 Task: Share your contact folder with a colleague using Microsoft Outlook.
Action: Mouse moved to (4, 84)
Screenshot: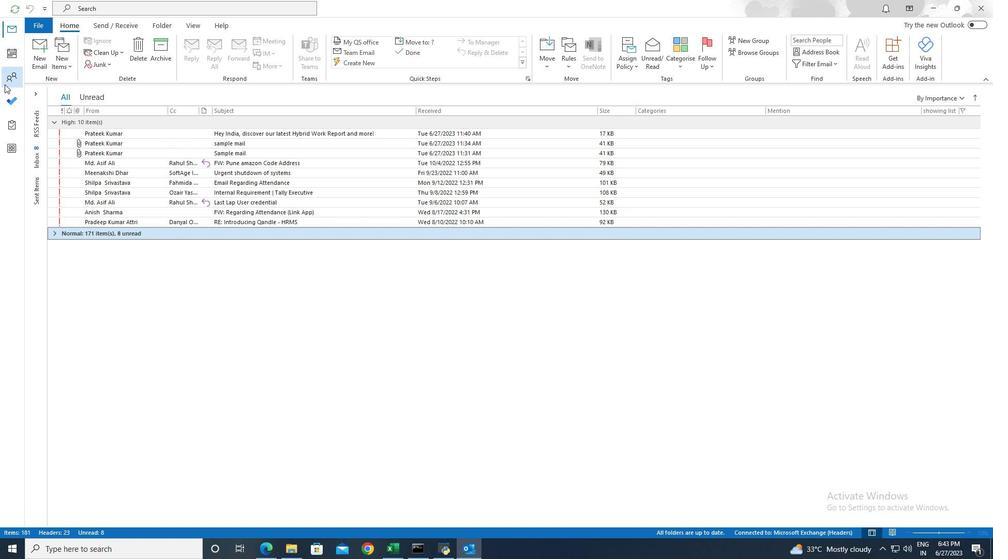 
Action: Mouse pressed left at (4, 84)
Screenshot: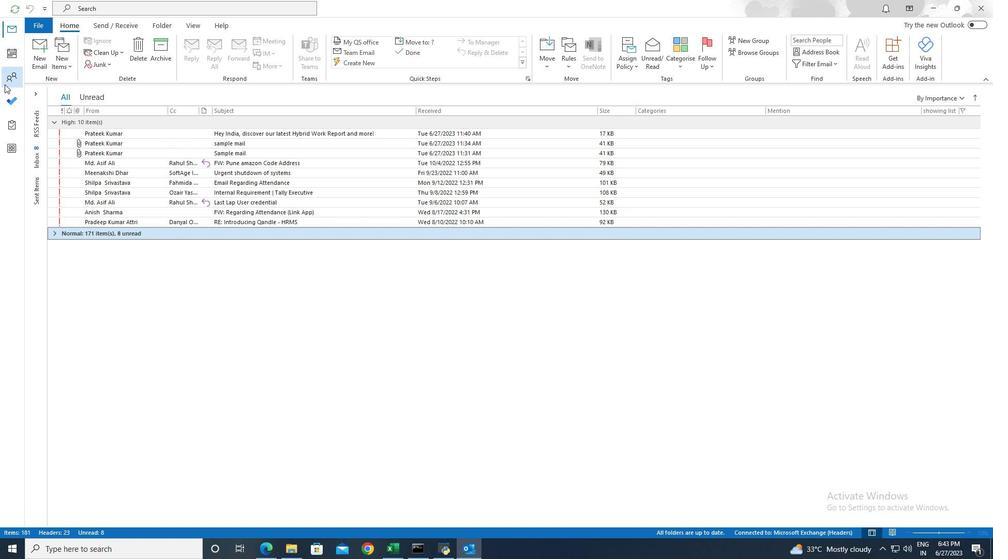 
Action: Mouse moved to (154, 25)
Screenshot: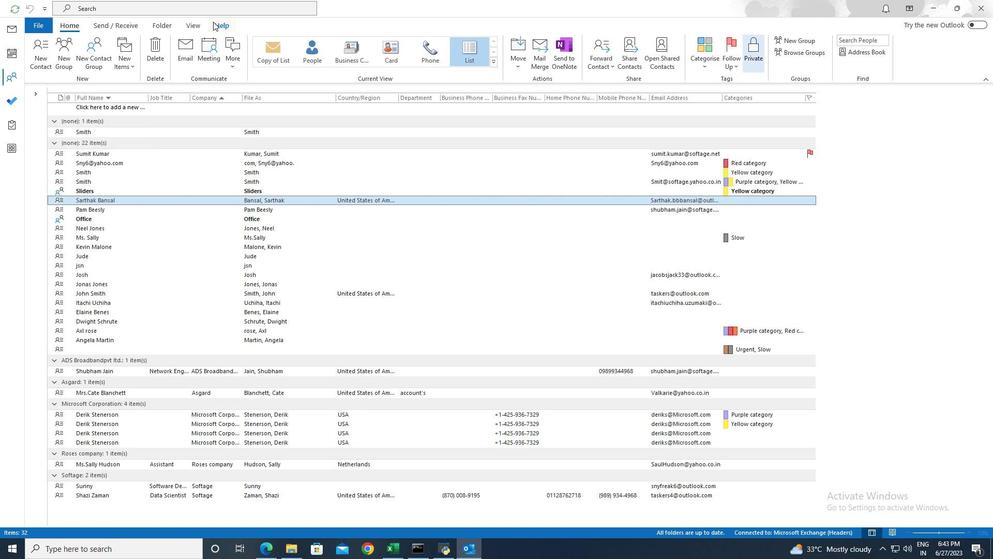 
Action: Mouse pressed left at (154, 25)
Screenshot: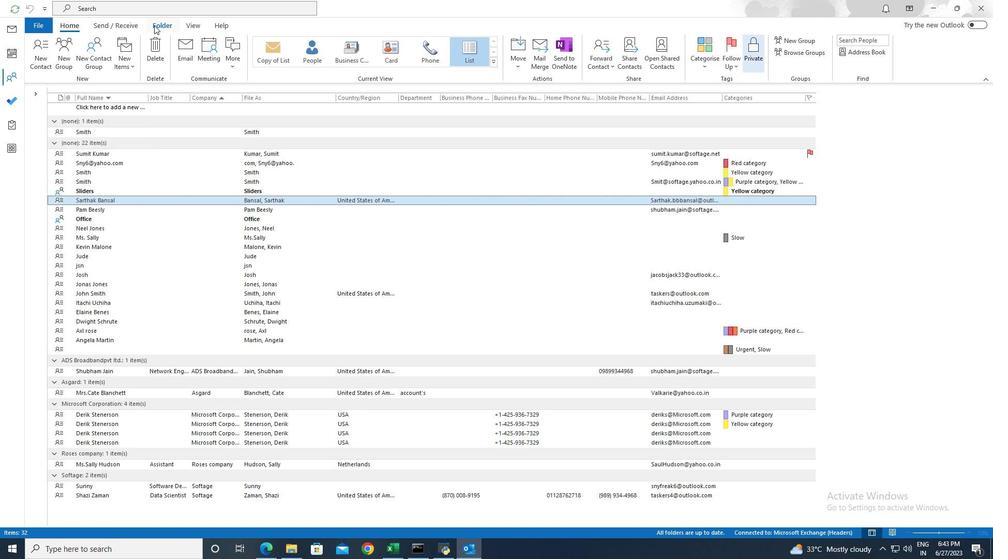 
Action: Mouse moved to (157, 44)
Screenshot: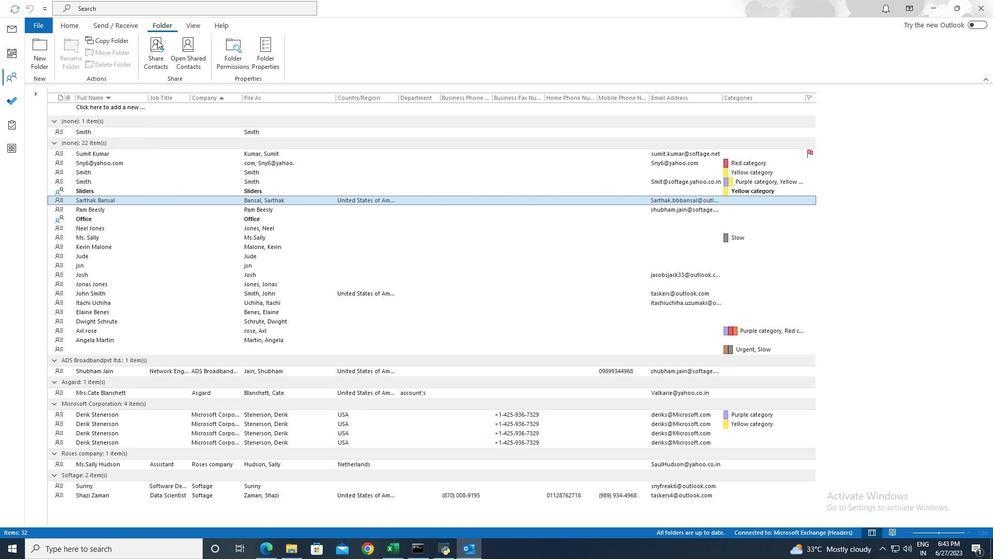 
Action: Mouse pressed left at (157, 44)
Screenshot: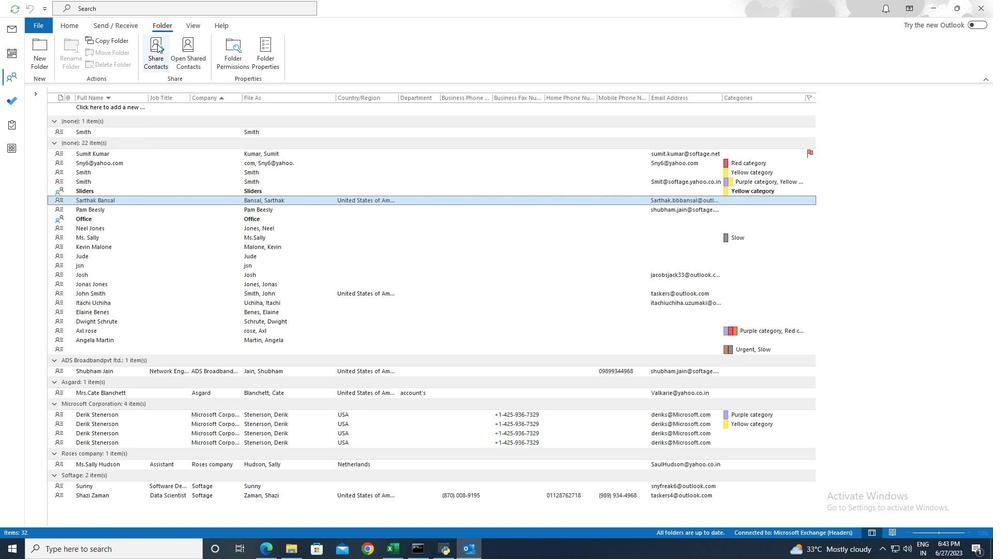 
Action: Mouse moved to (169, 185)
Screenshot: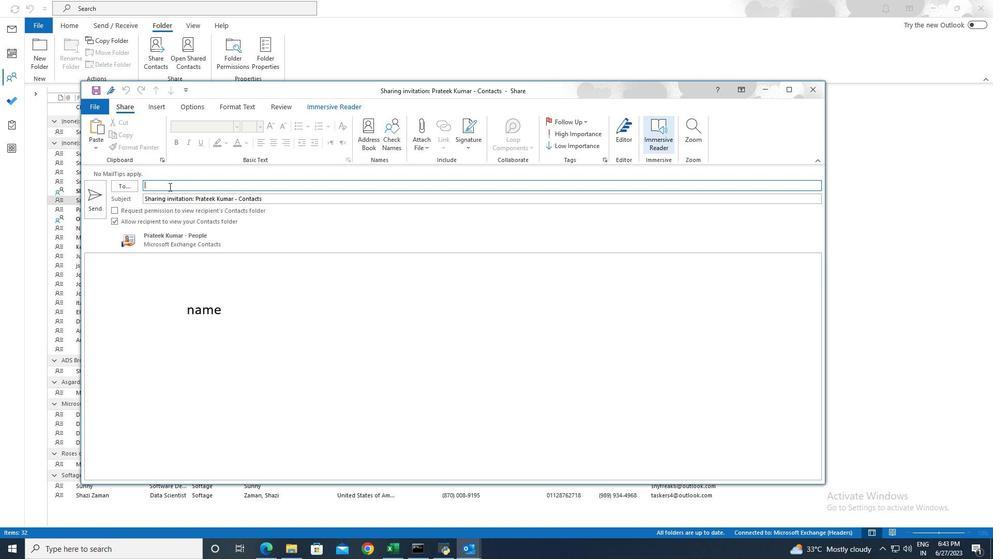 
Action: Key pressed uchi
Screenshot: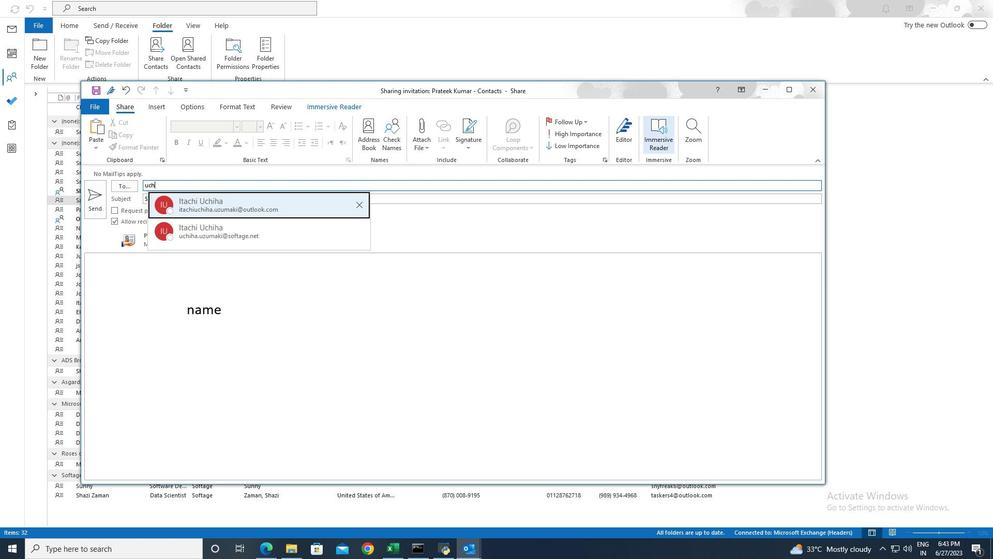 
Action: Mouse moved to (204, 229)
Screenshot: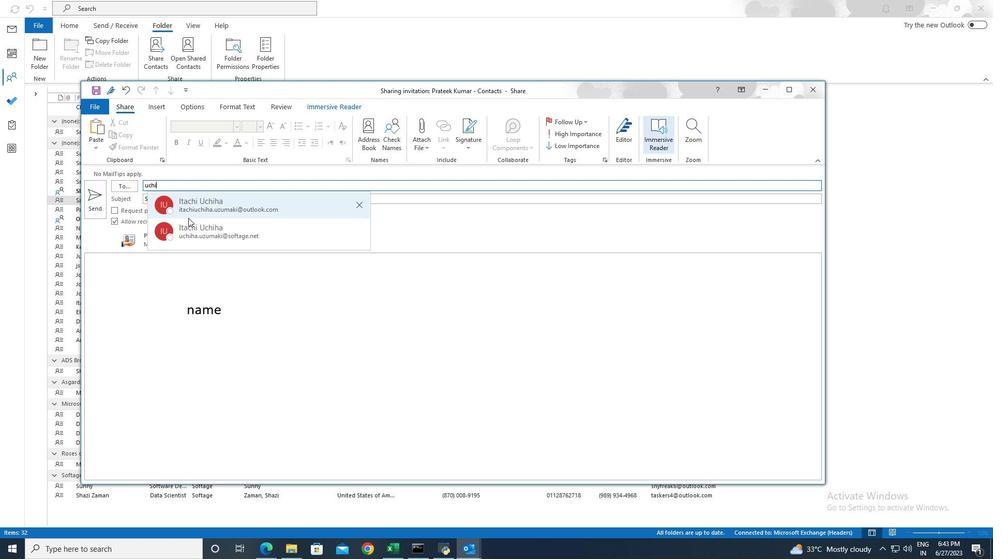 
Action: Mouse pressed left at (204, 229)
Screenshot: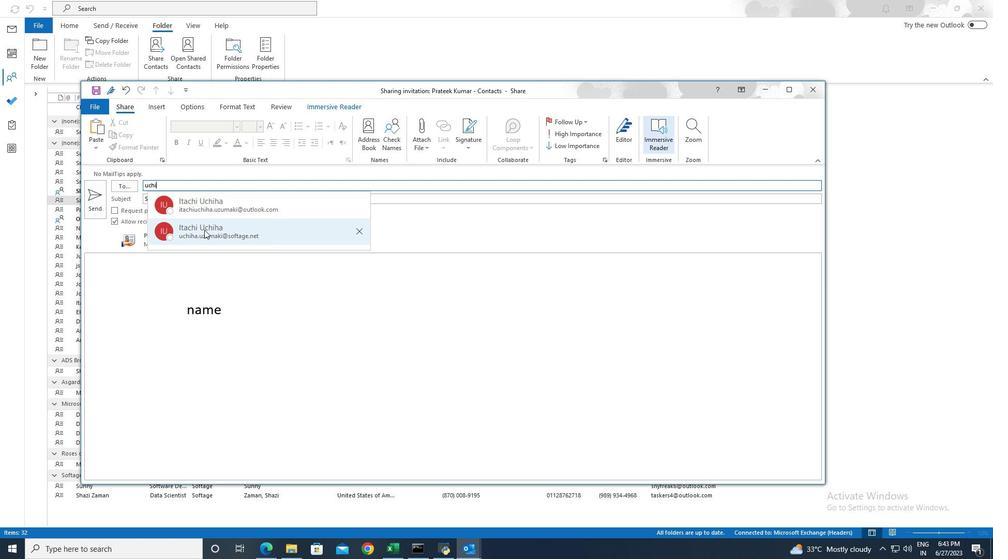
Action: Mouse moved to (375, 137)
Screenshot: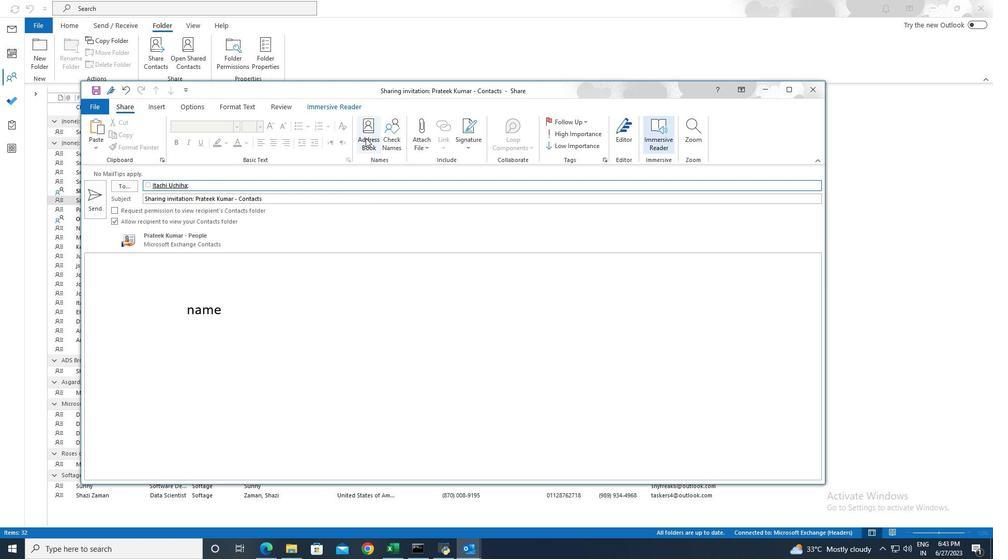 
Action: Mouse pressed left at (375, 137)
Screenshot: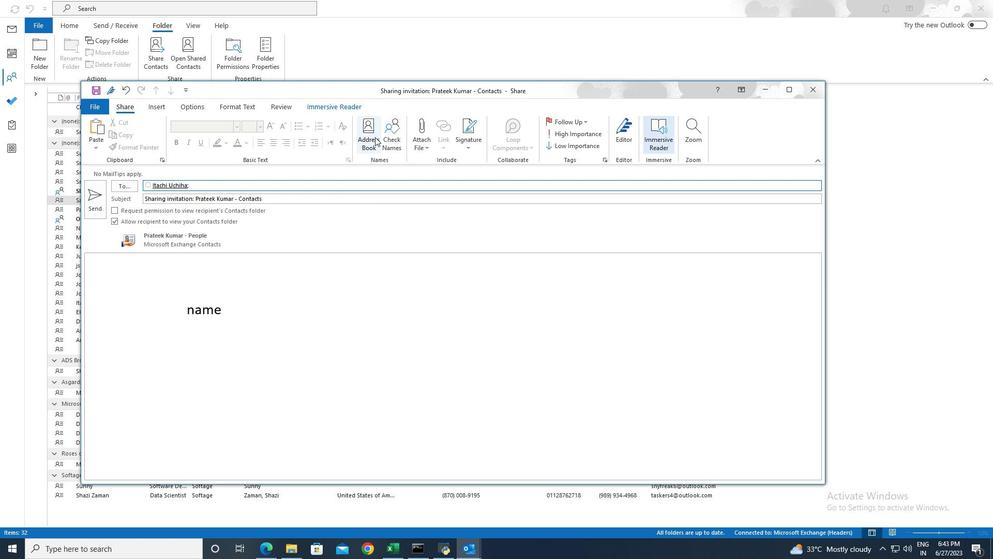 
Action: Mouse moved to (548, 196)
Screenshot: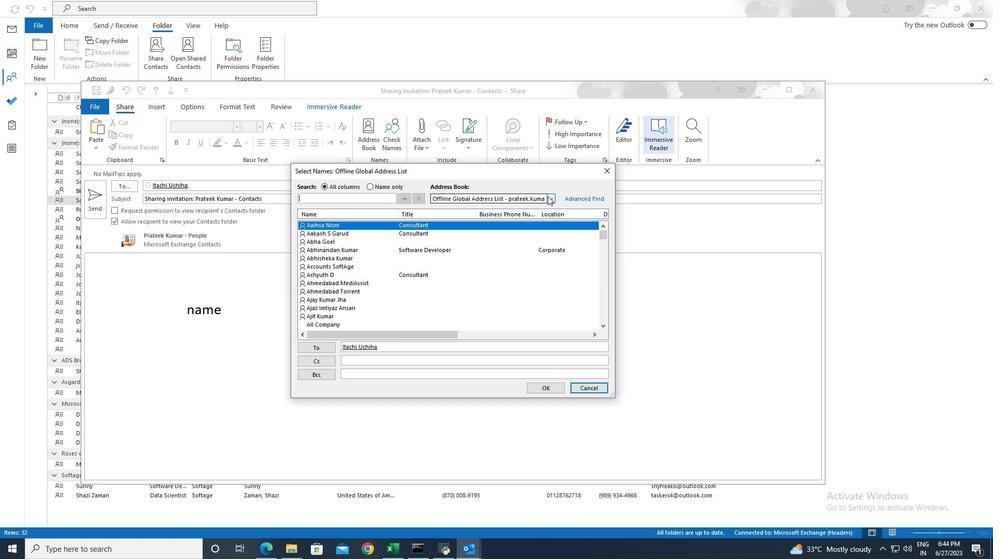 
Action: Mouse pressed left at (548, 196)
Screenshot: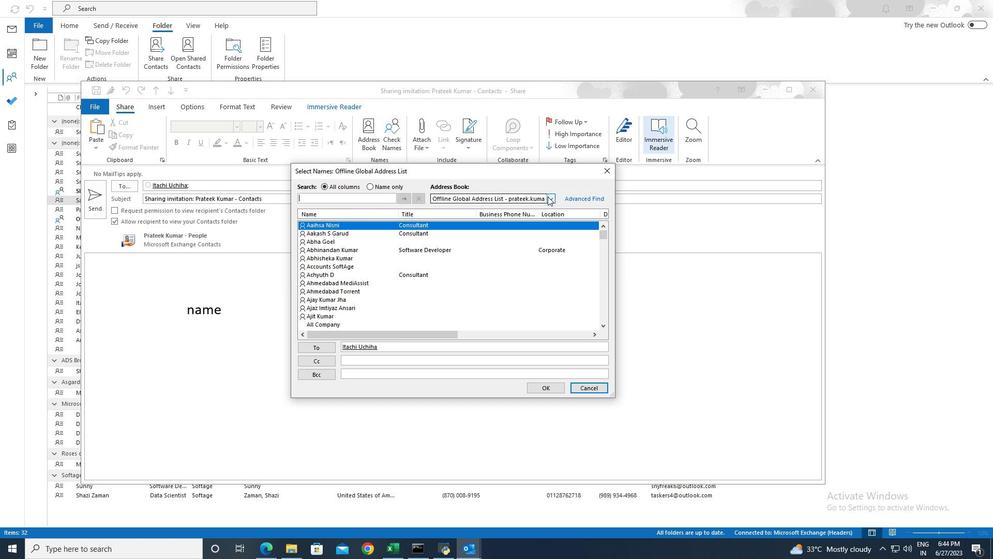 
Action: Mouse moved to (468, 216)
Screenshot: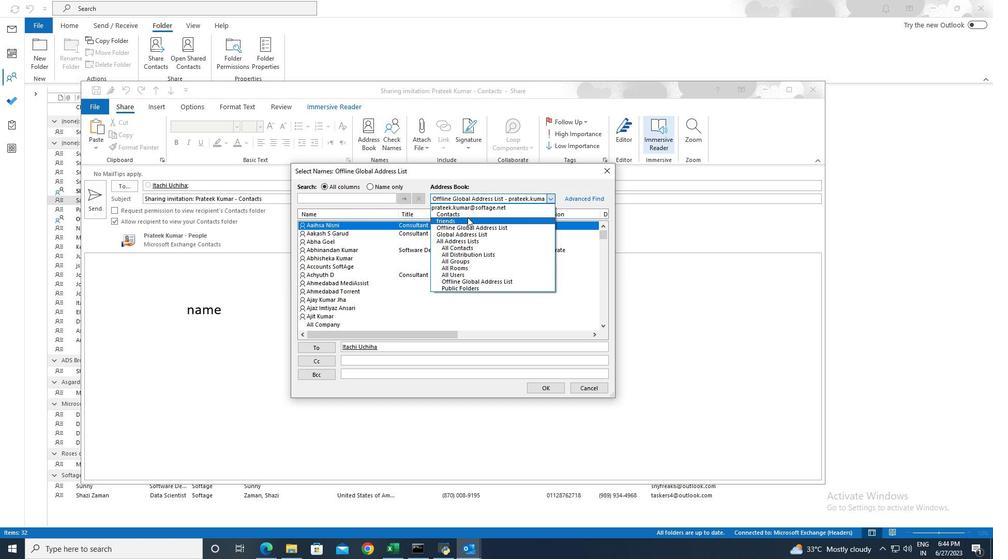 
Action: Mouse pressed left at (468, 216)
Screenshot: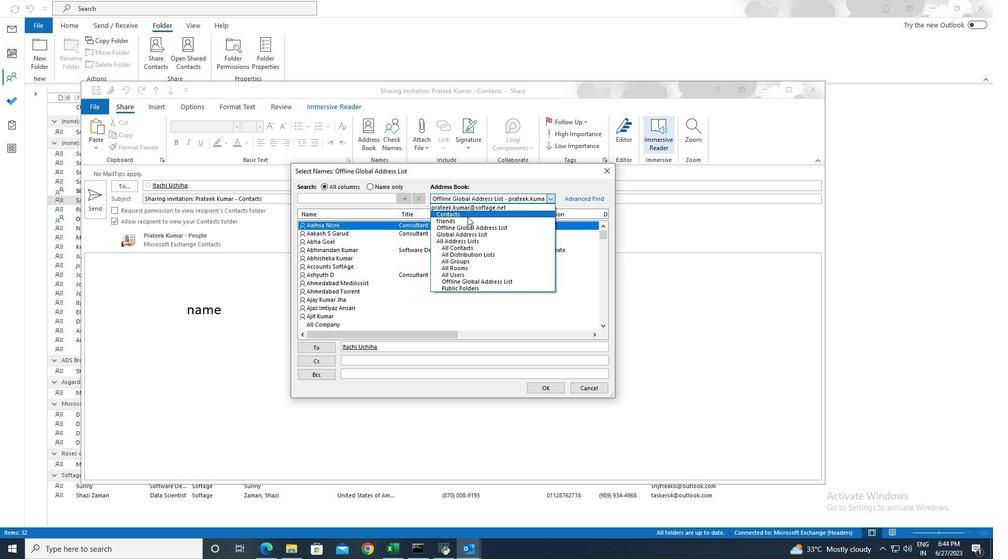 
Action: Mouse moved to (330, 324)
Screenshot: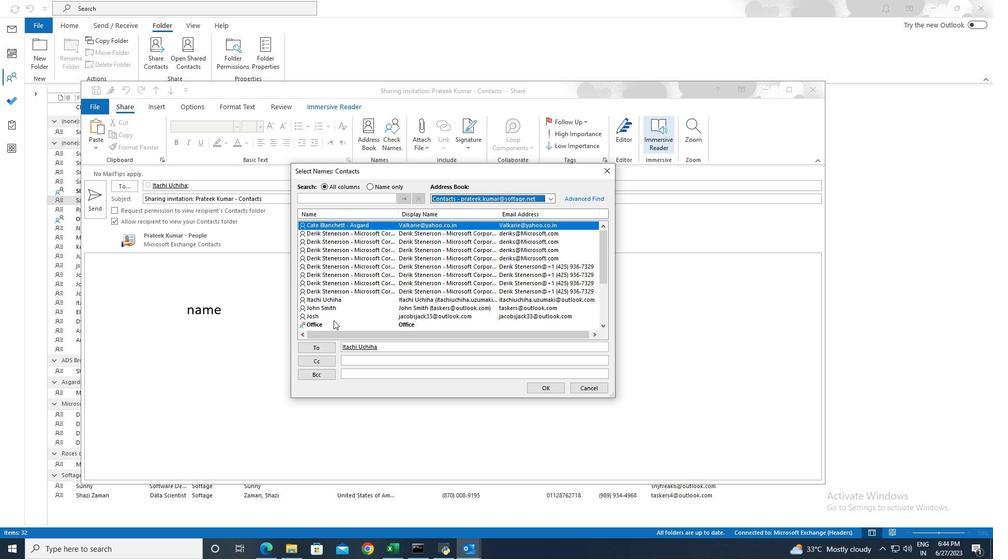 
Action: Mouse pressed left at (330, 324)
Screenshot: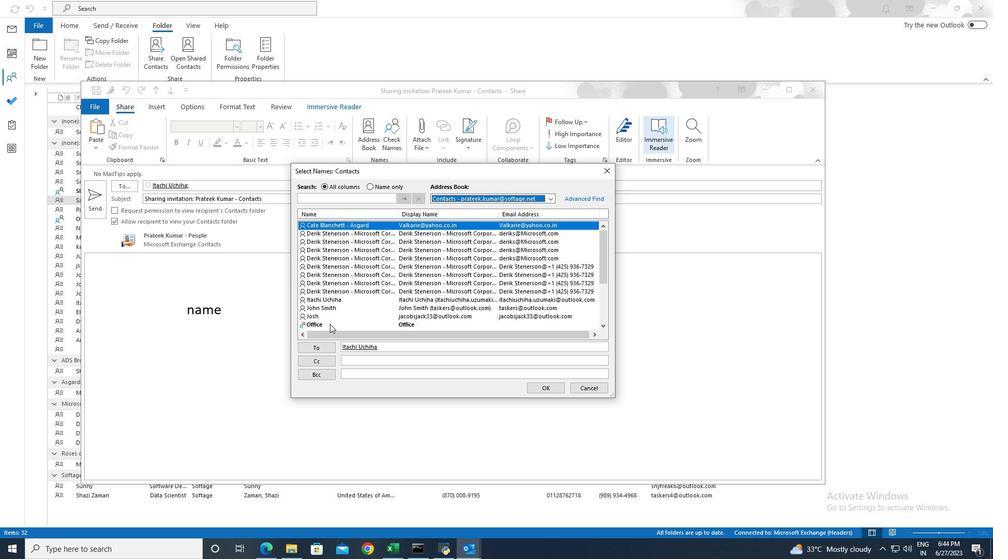 
Action: Mouse moved to (304, 346)
Screenshot: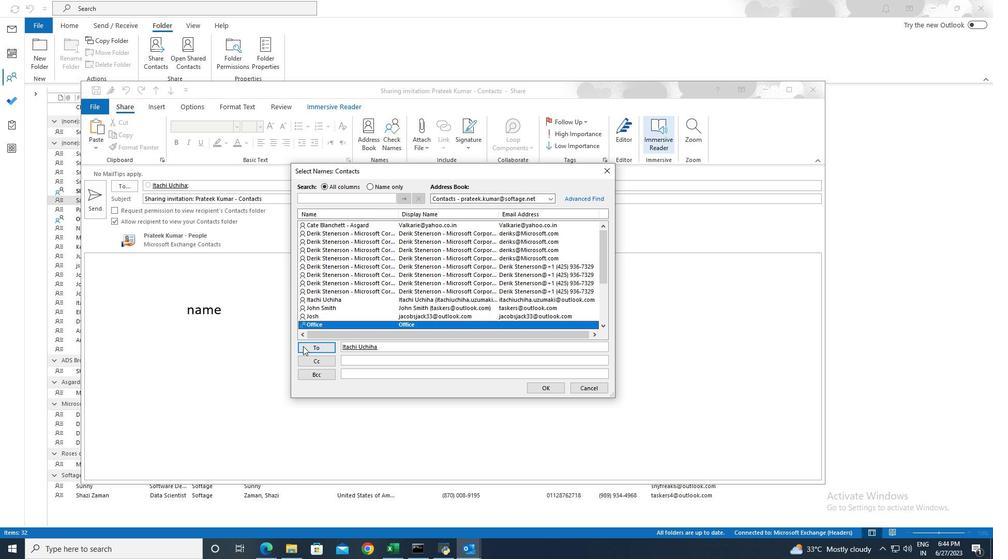 
Action: Mouse pressed left at (304, 346)
Screenshot: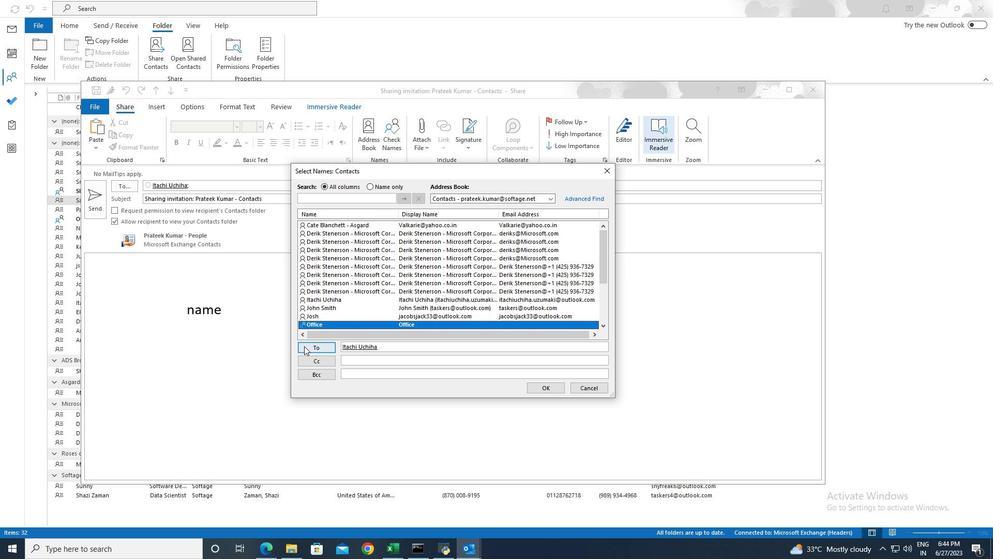 
Action: Mouse moved to (550, 386)
Screenshot: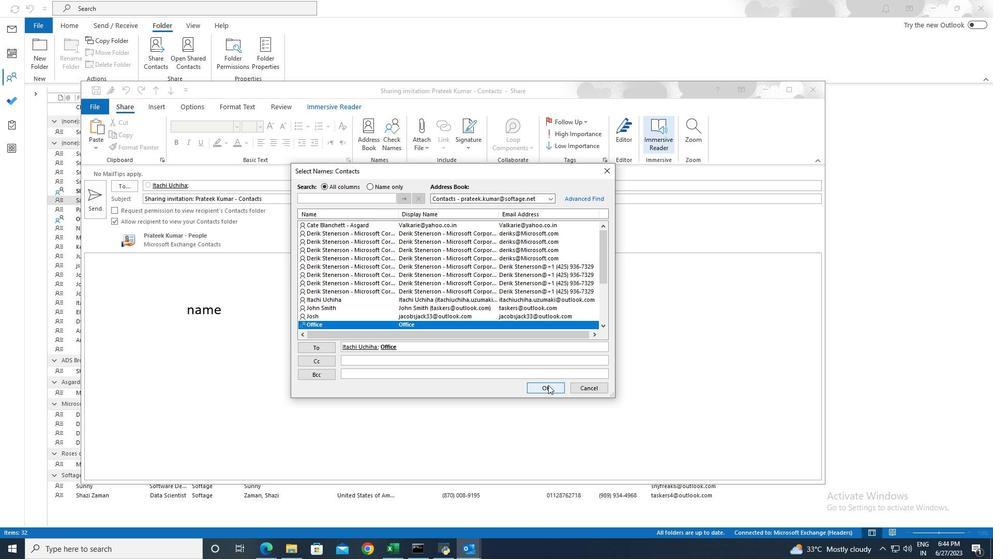 
Action: Mouse pressed left at (550, 386)
Screenshot: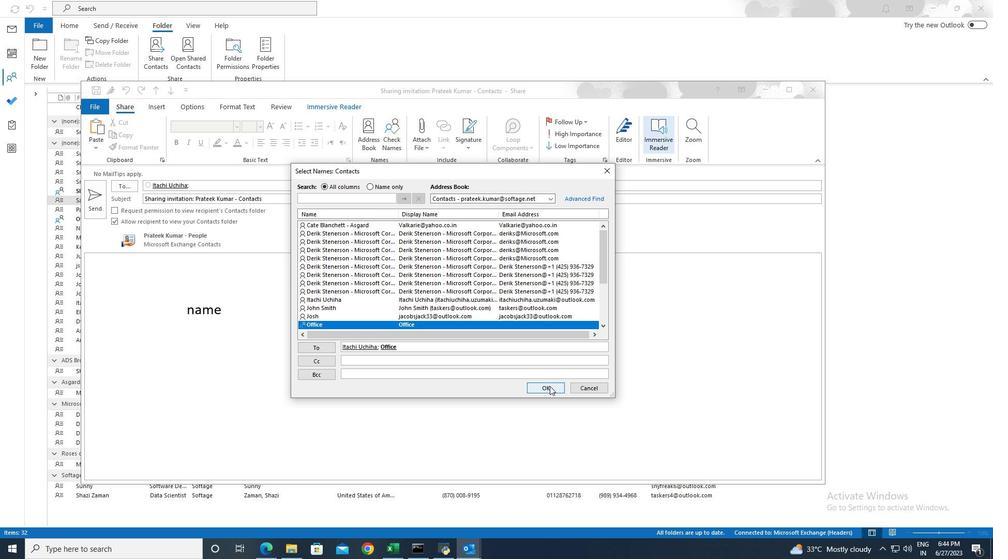 
Action: Mouse moved to (114, 222)
Screenshot: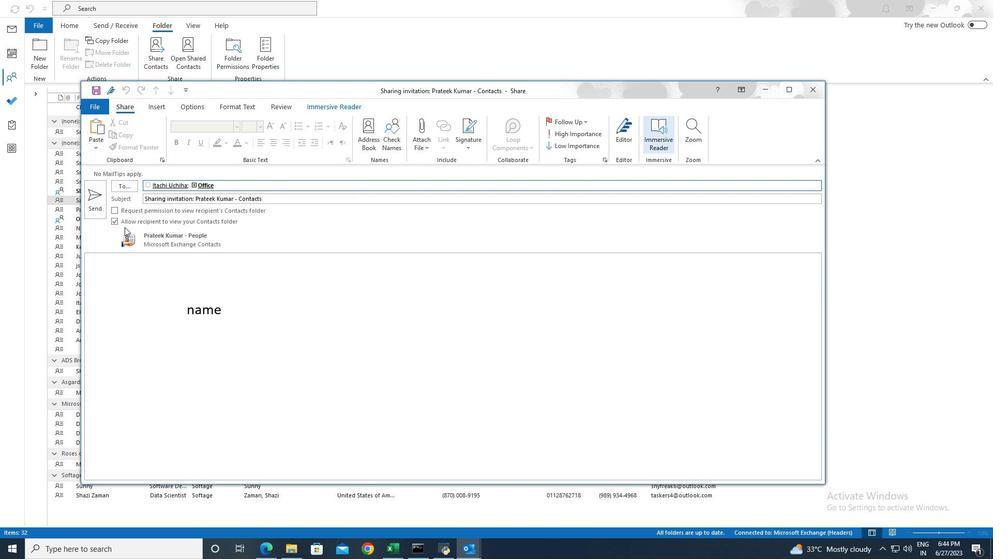 
Action: Mouse pressed left at (114, 222)
Screenshot: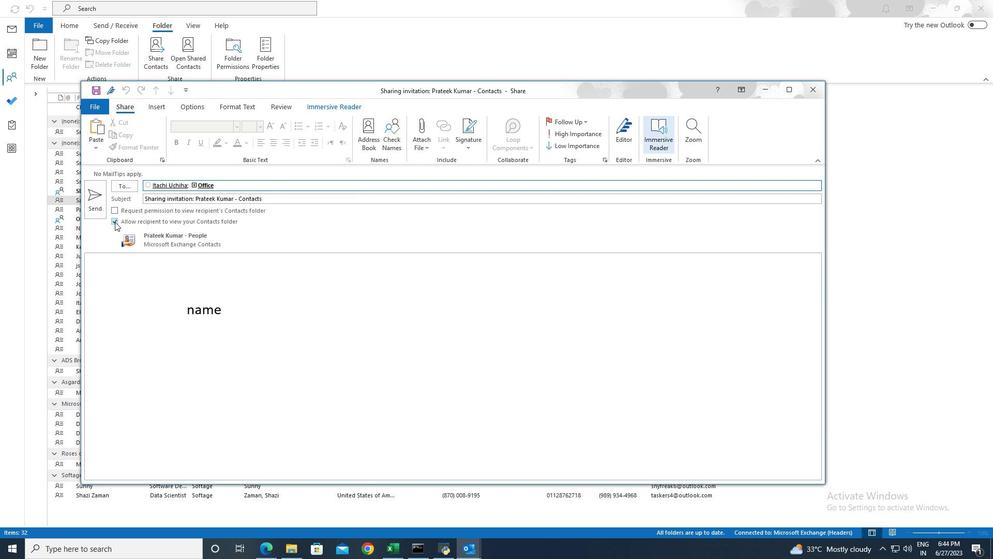
Action: Mouse pressed left at (114, 222)
Screenshot: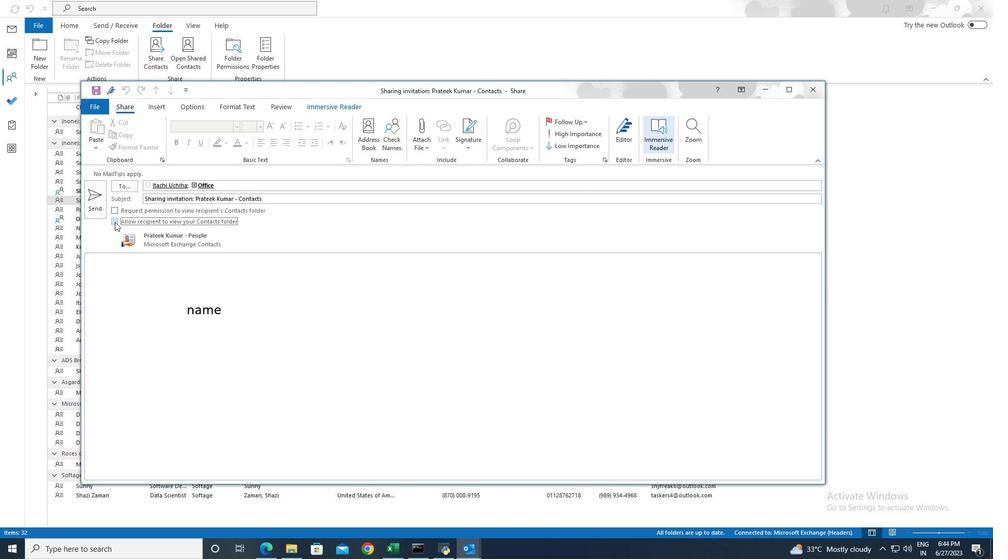 
Action: Mouse moved to (96, 205)
Screenshot: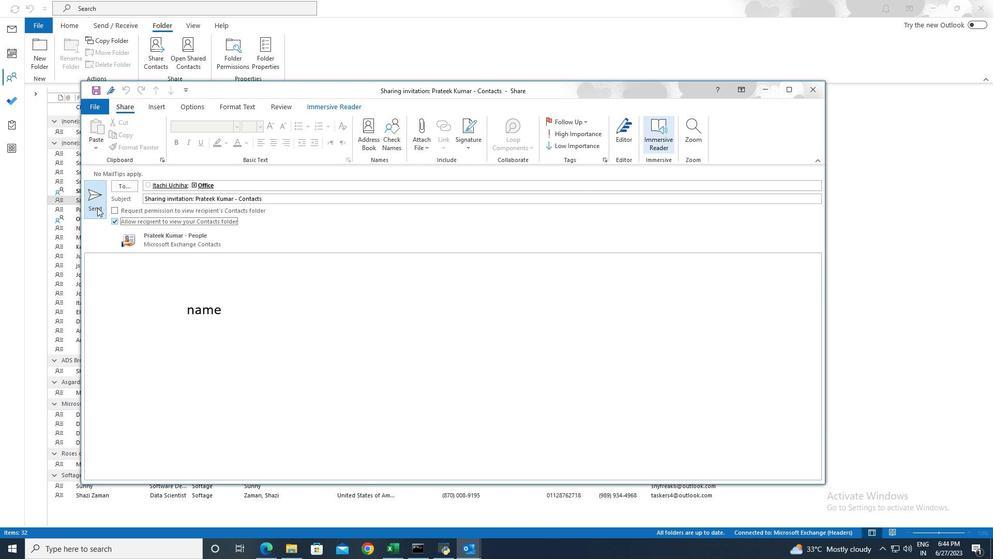 
Action: Mouse pressed left at (96, 205)
Screenshot: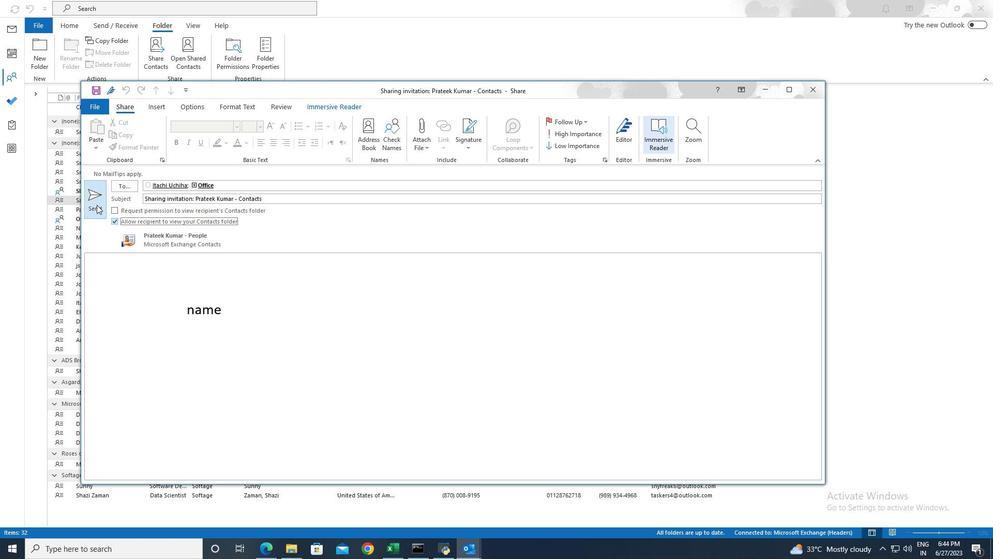 
Action: Mouse moved to (475, 309)
Screenshot: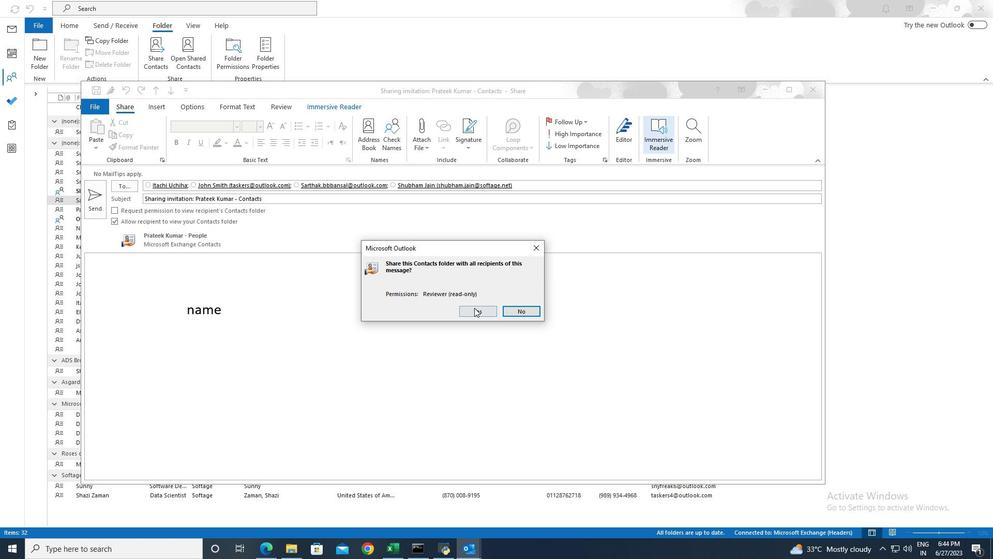 
Action: Mouse pressed left at (475, 309)
Screenshot: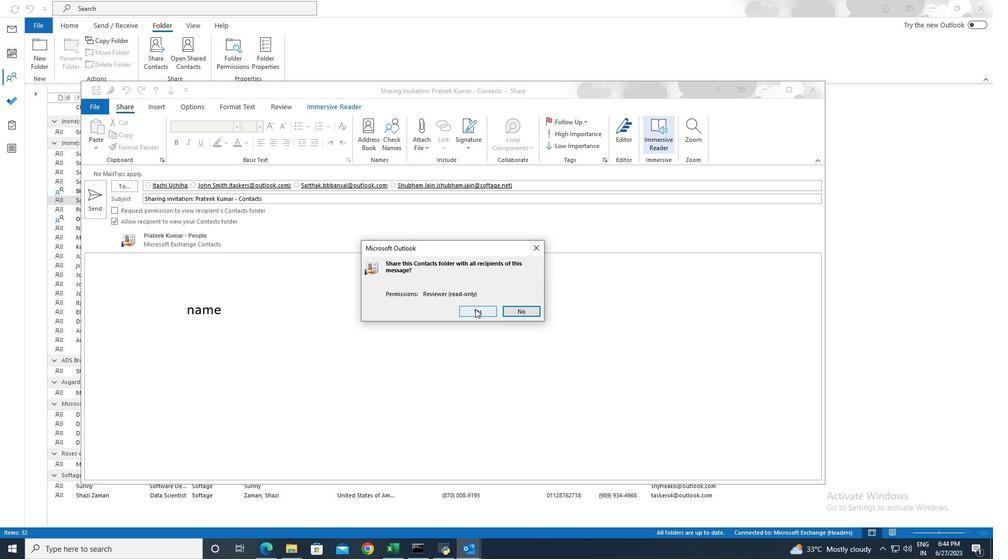 
